 Task: Add a signature Janice Green containing Have a great Grandparents Day, Janice Green to email address softage.2@softage.net and add a folder Birthday parties
Action: Mouse moved to (633, 304)
Screenshot: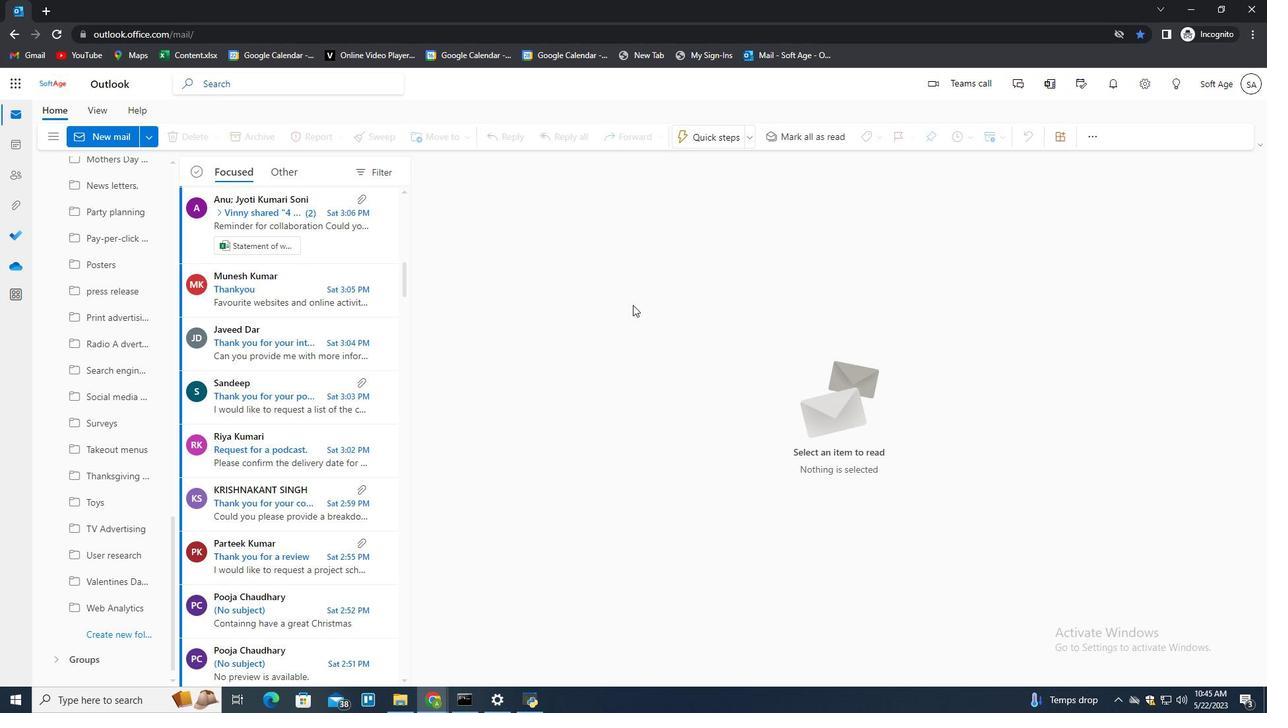 
Action: Key pressed n
Screenshot: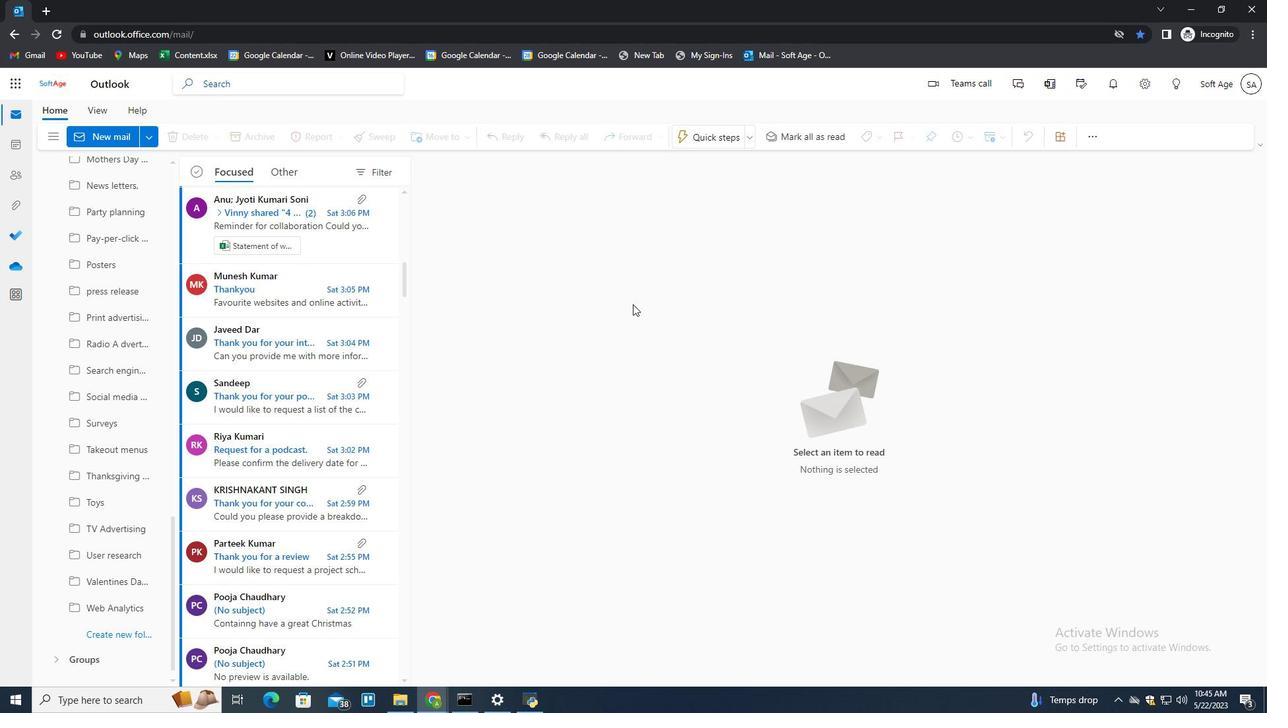 
Action: Mouse moved to (849, 137)
Screenshot: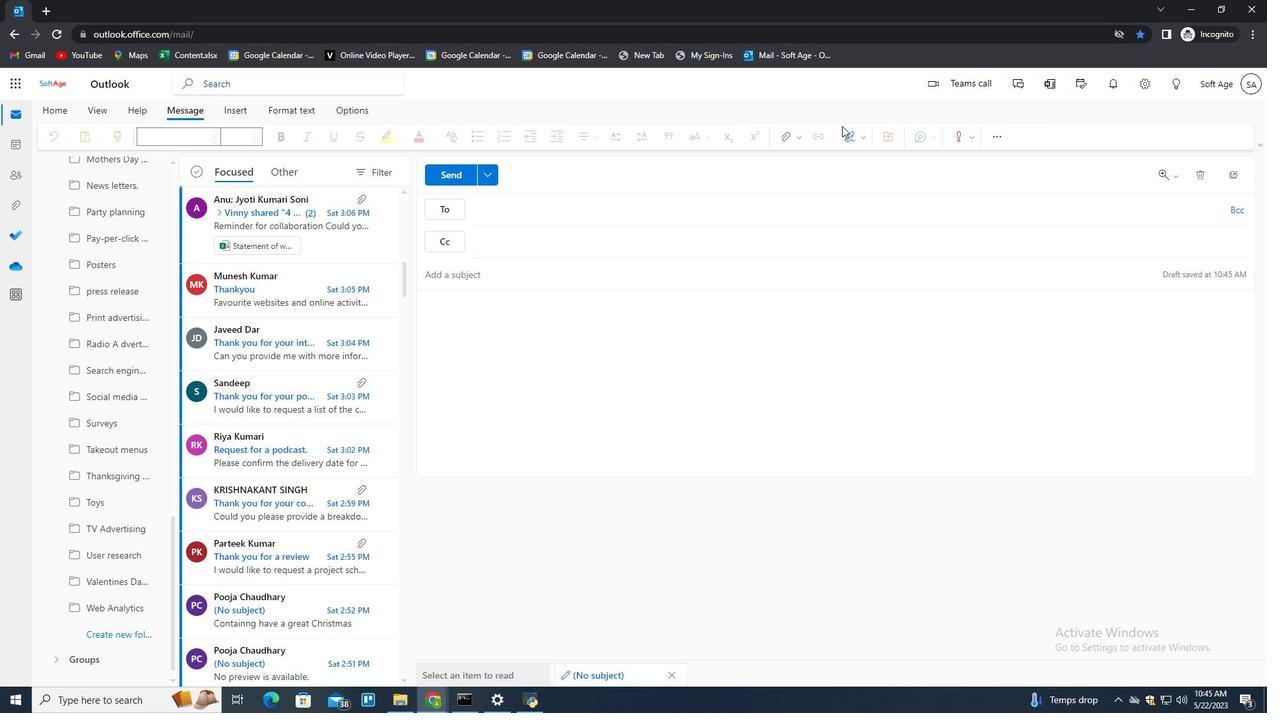 
Action: Mouse pressed left at (849, 137)
Screenshot: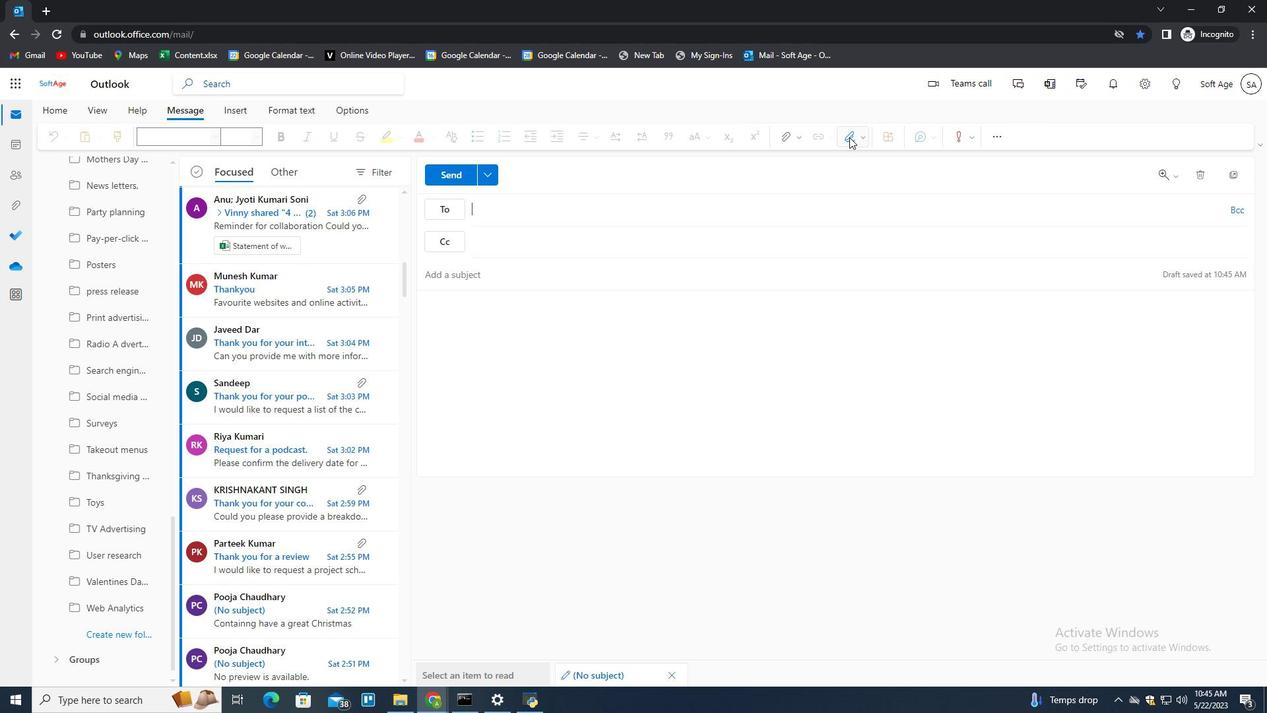 
Action: Mouse moved to (840, 191)
Screenshot: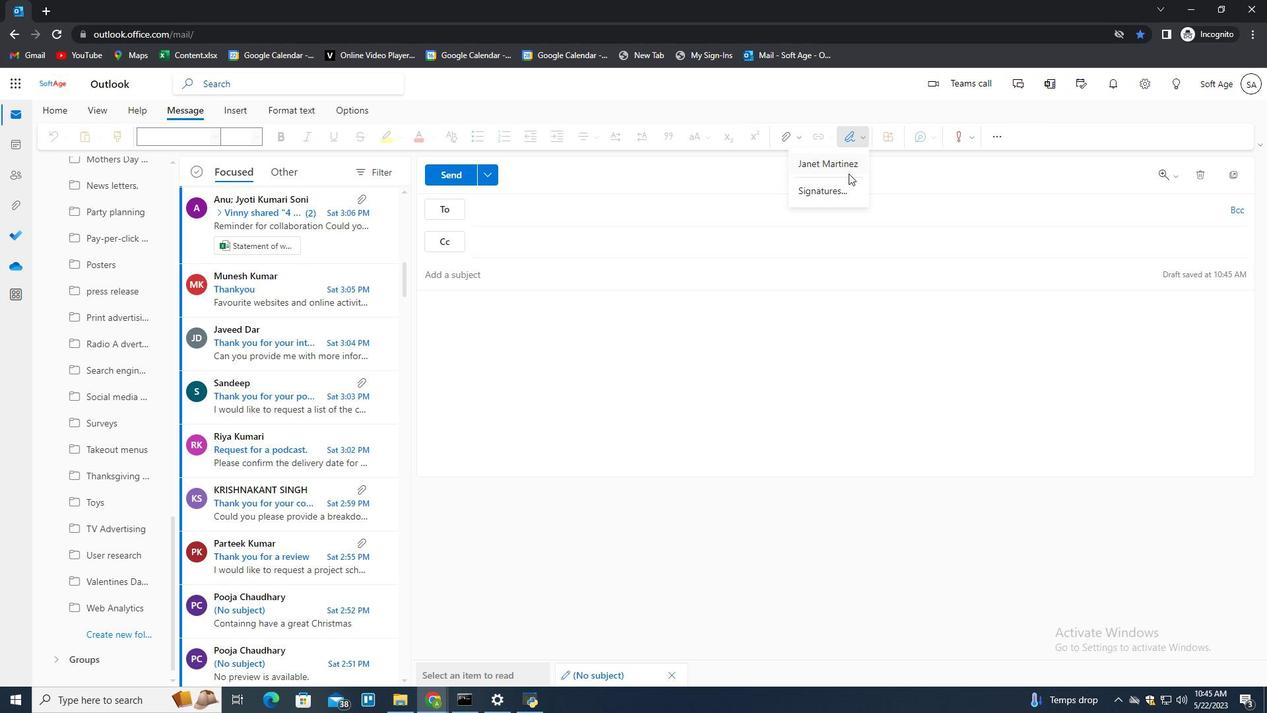 
Action: Mouse pressed left at (840, 191)
Screenshot: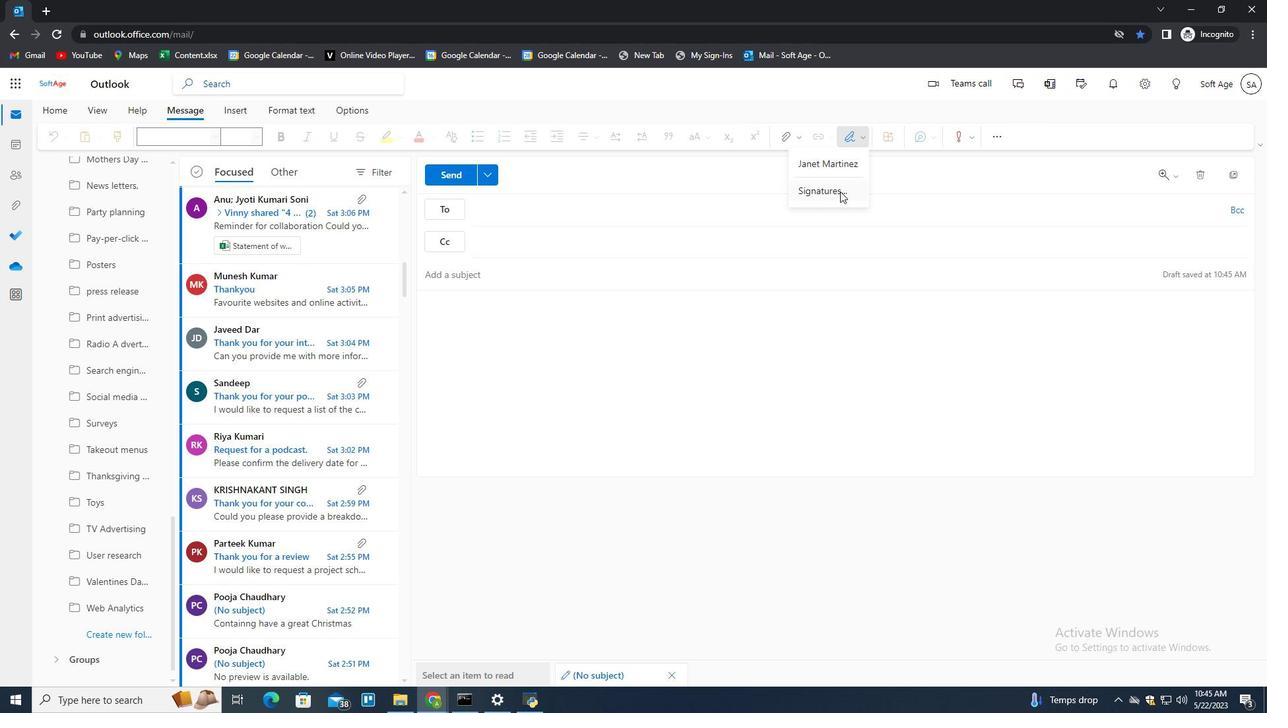 
Action: Mouse moved to (900, 245)
Screenshot: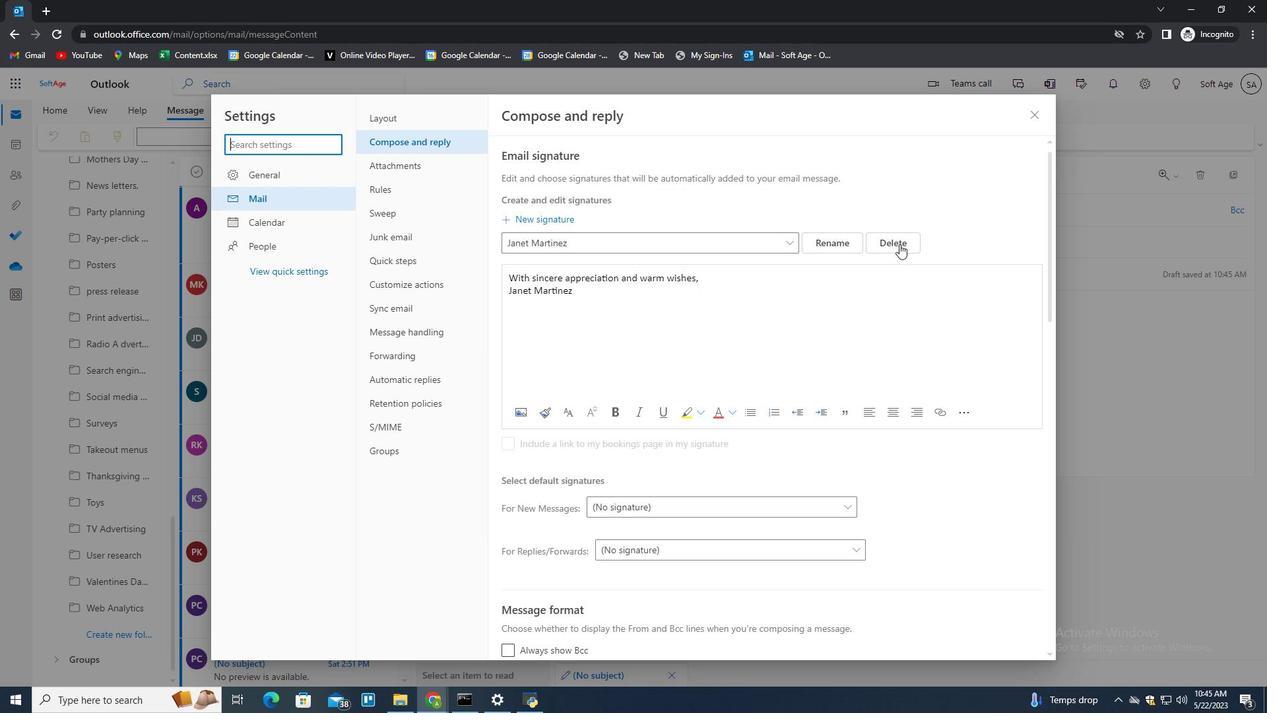 
Action: Mouse pressed left at (900, 245)
Screenshot: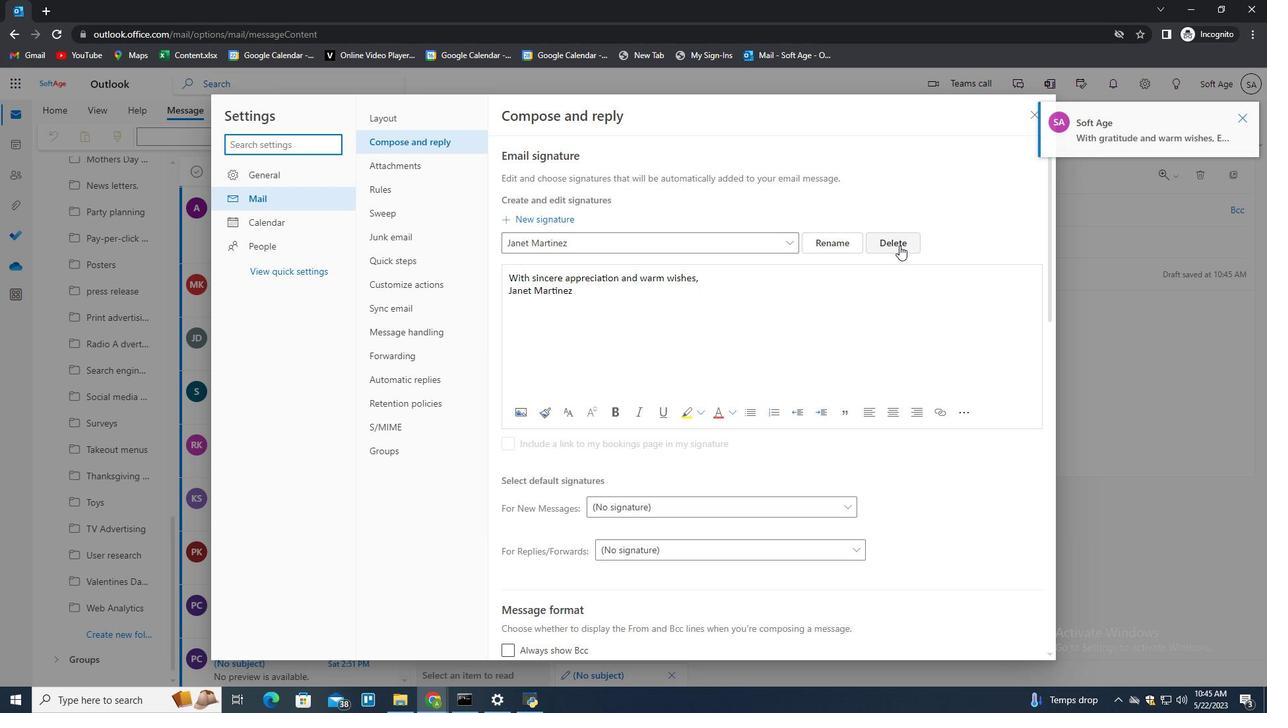 
Action: Mouse pressed left at (900, 245)
Screenshot: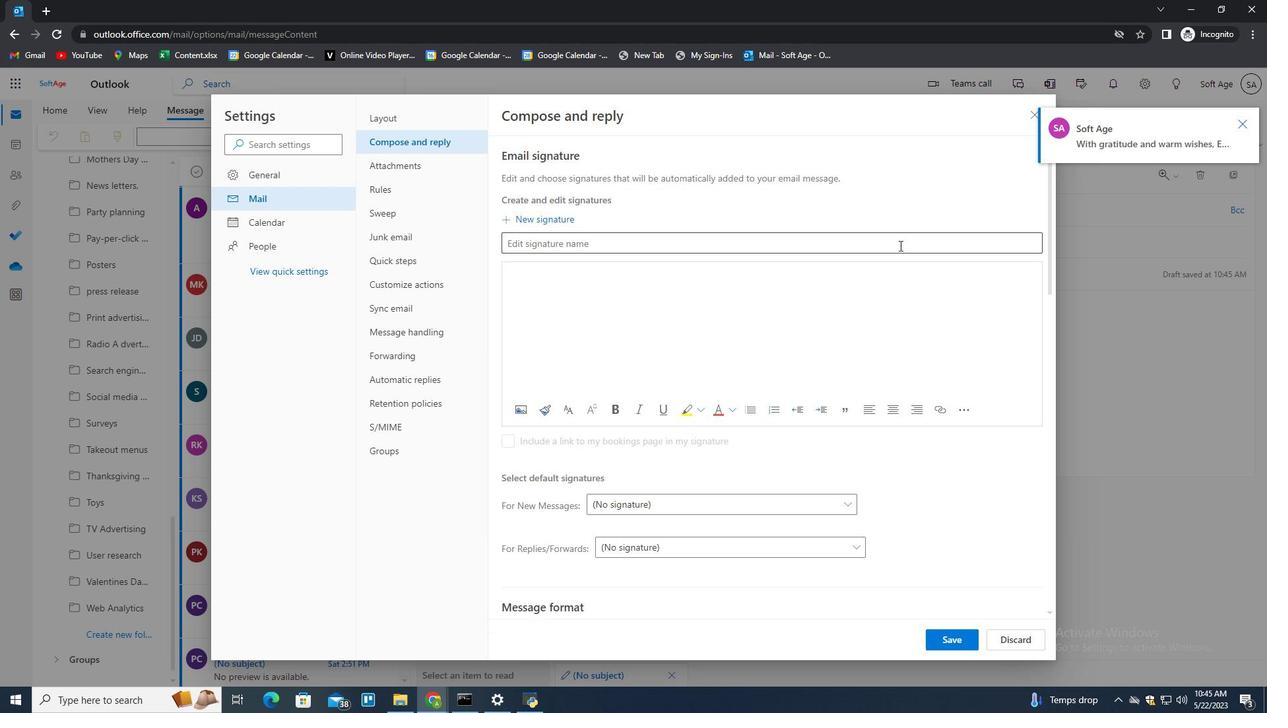 
Action: Key pressed <Key.shift><Key.shift><Key.shift><Key.shift>Janice<Key.space><Key.shift>Green<Key.tab><Key.shift>Have<Key.space>a<Key.space>great<Key.space><Key.shift><Key.shift><Key.shift><Key.shift>Grandparend<Key.backspace>ts<Key.space><Key.shift>Day,<Key.shift_r><Key.enter><Key.shift>Janice<Key.space><Key.shift>Green
Screenshot: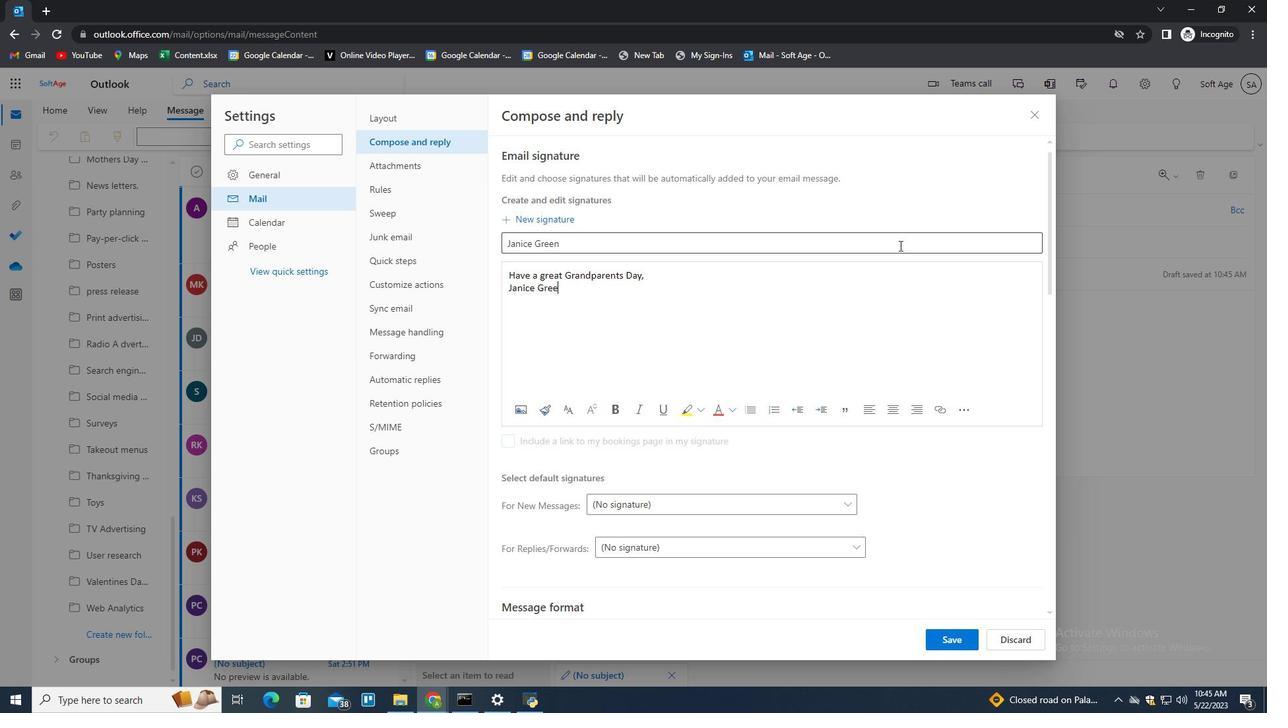 
Action: Mouse moved to (956, 635)
Screenshot: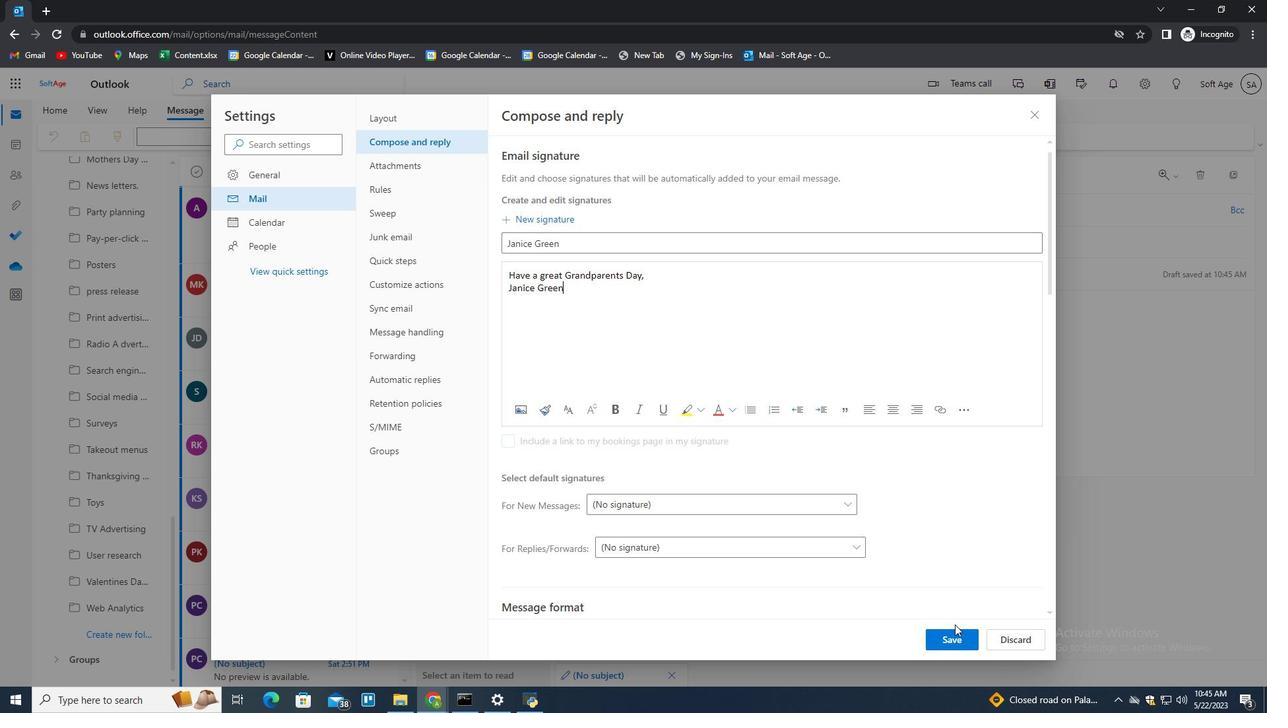 
Action: Mouse pressed left at (956, 635)
Screenshot: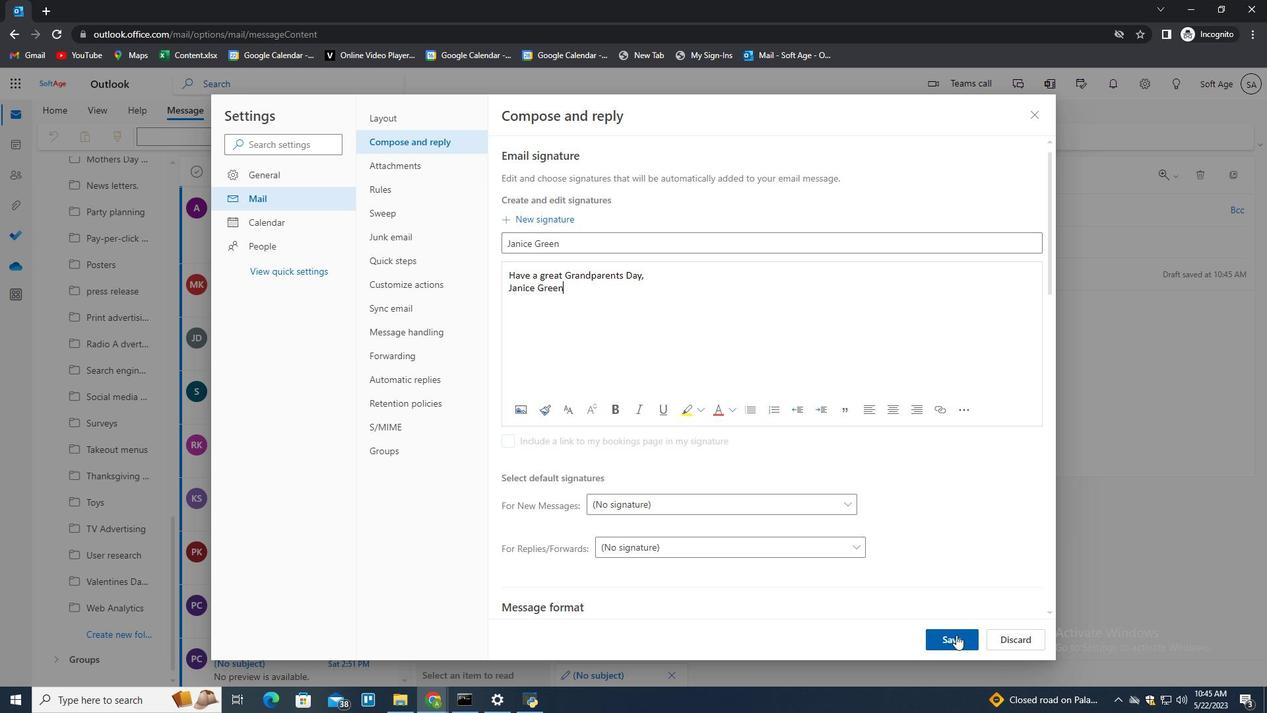 
Action: Mouse moved to (1124, 261)
Screenshot: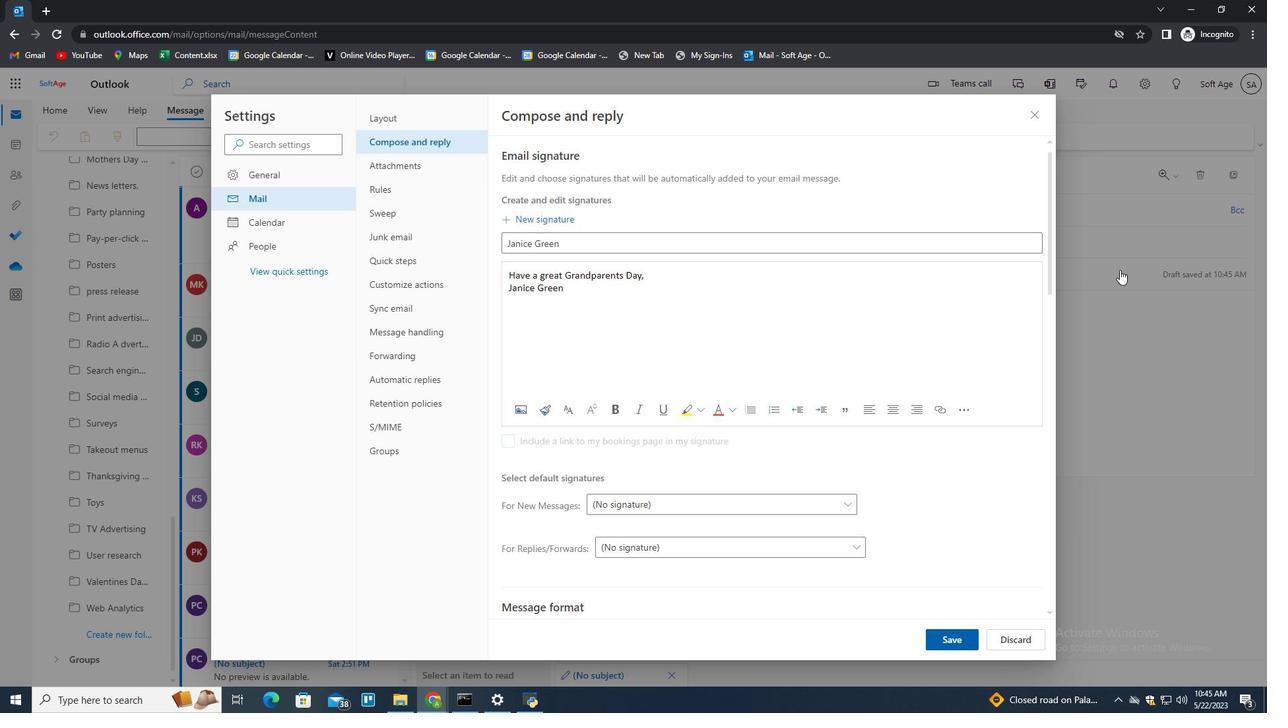 
Action: Mouse pressed left at (1124, 261)
Screenshot: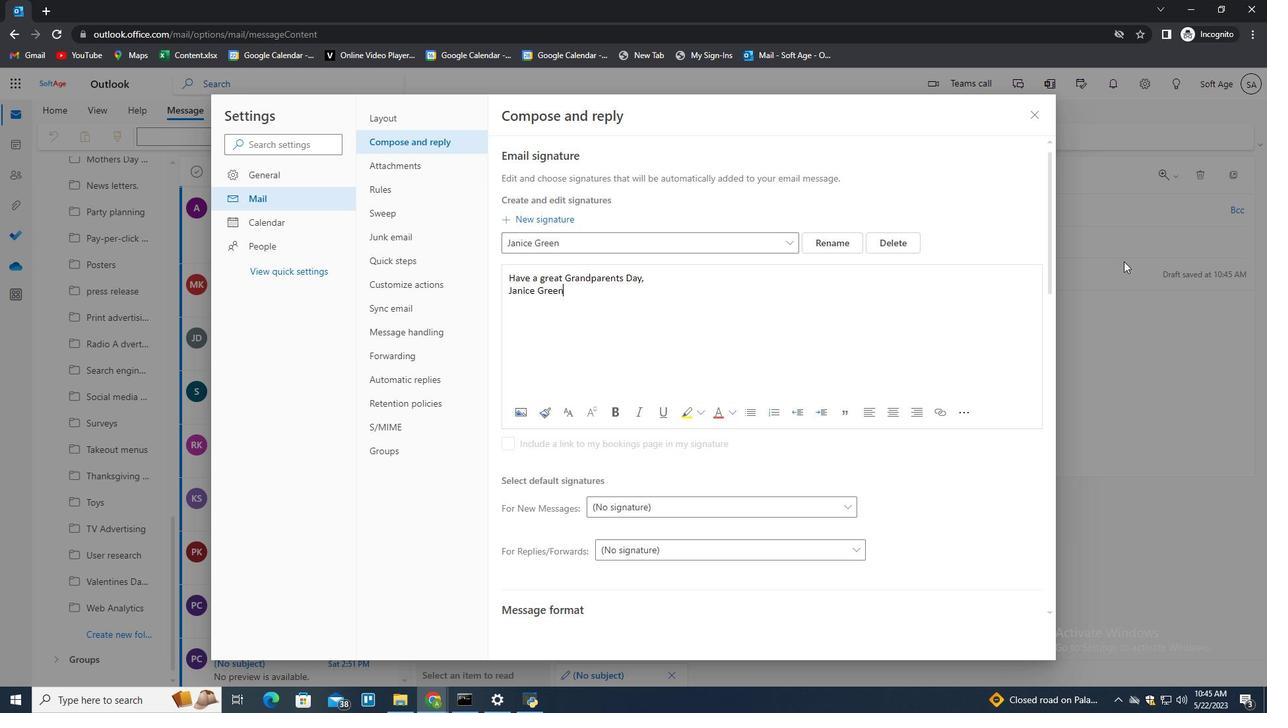 
Action: Mouse moved to (859, 138)
Screenshot: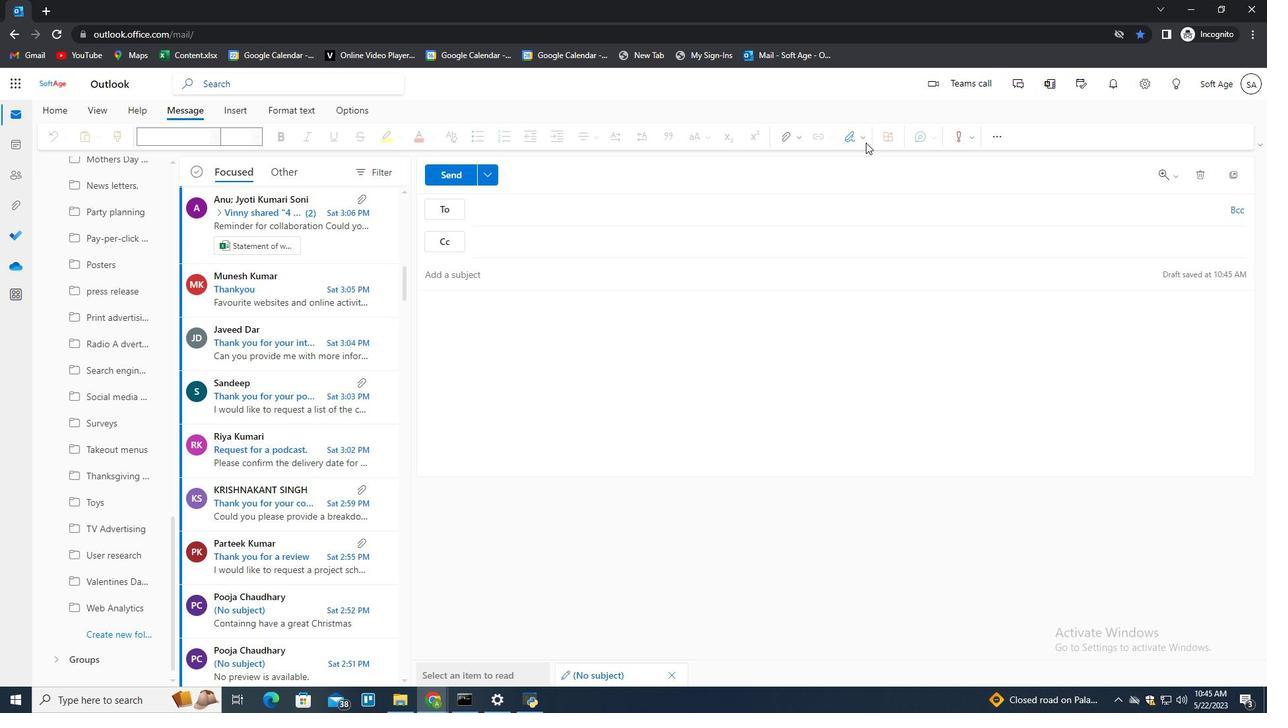 
Action: Mouse pressed left at (859, 138)
Screenshot: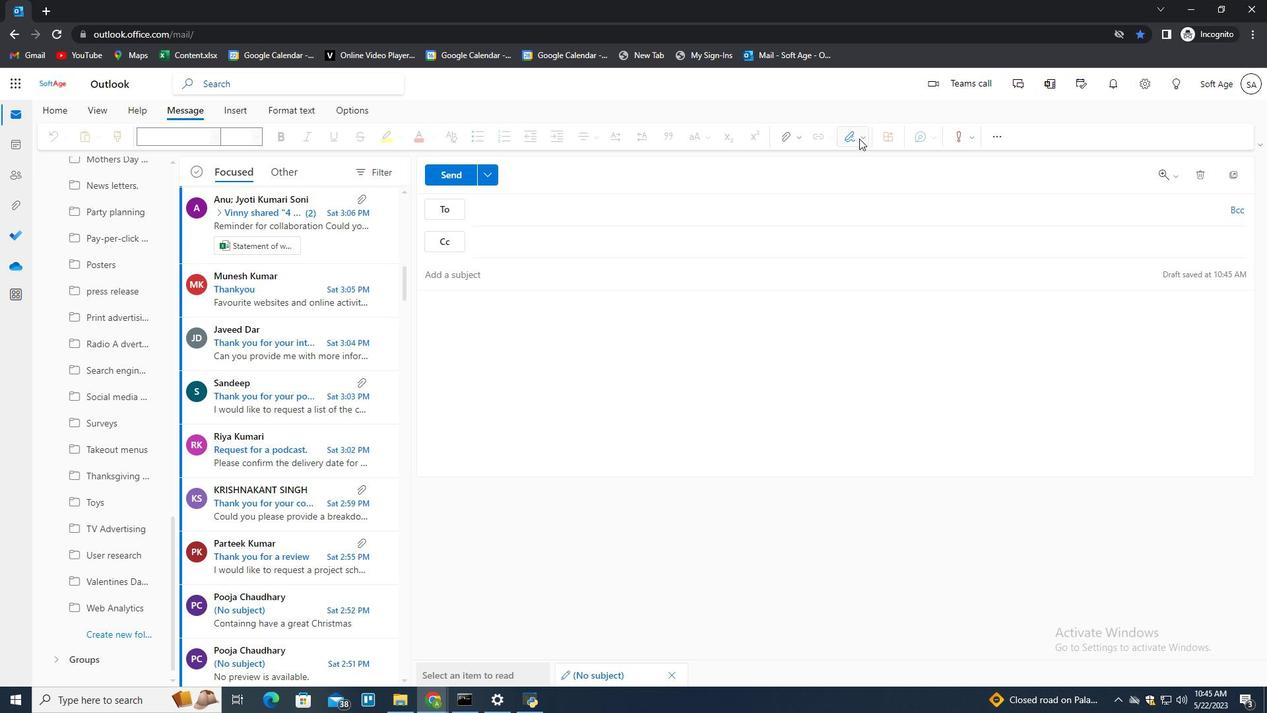 
Action: Mouse moved to (837, 168)
Screenshot: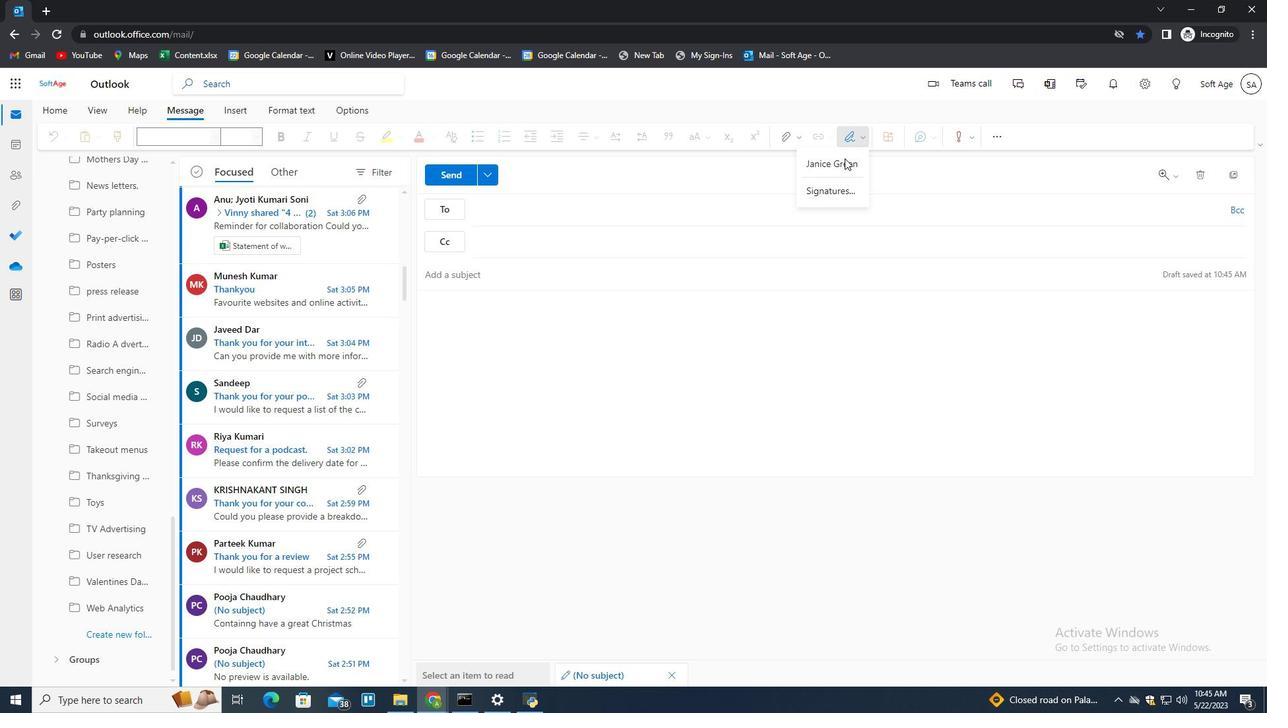 
Action: Mouse pressed left at (837, 168)
Screenshot: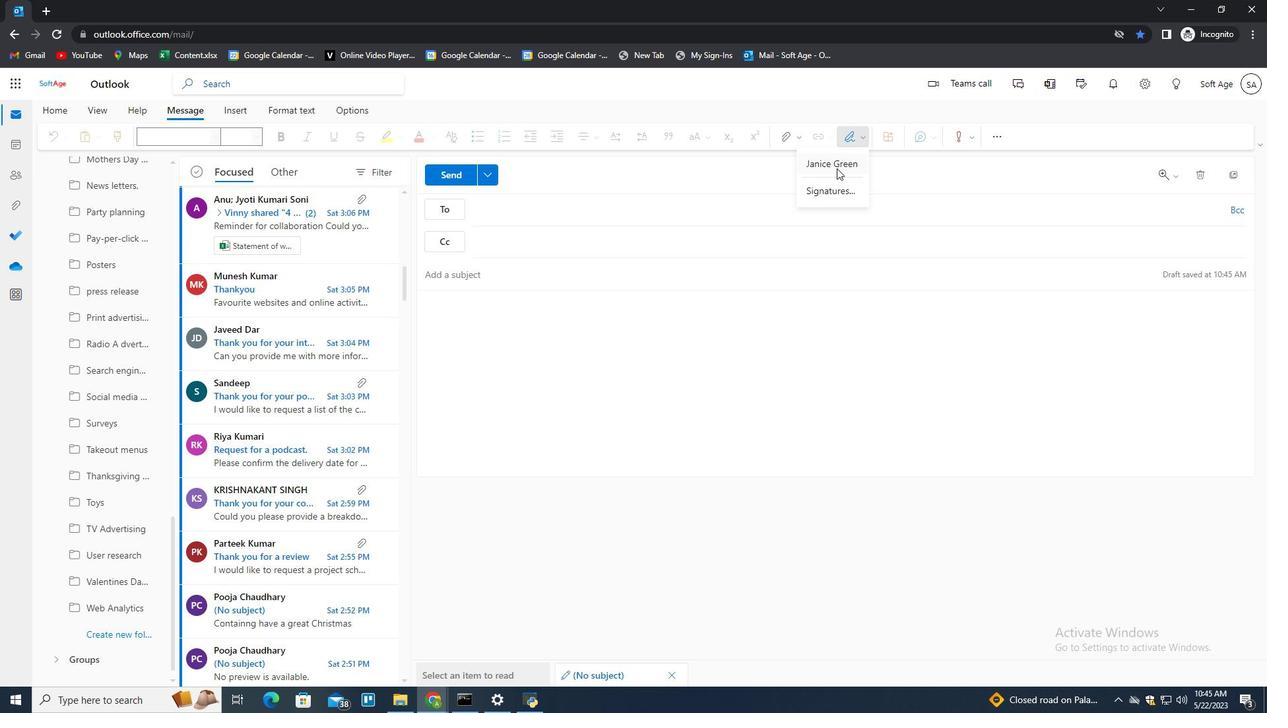 
Action: Mouse moved to (527, 215)
Screenshot: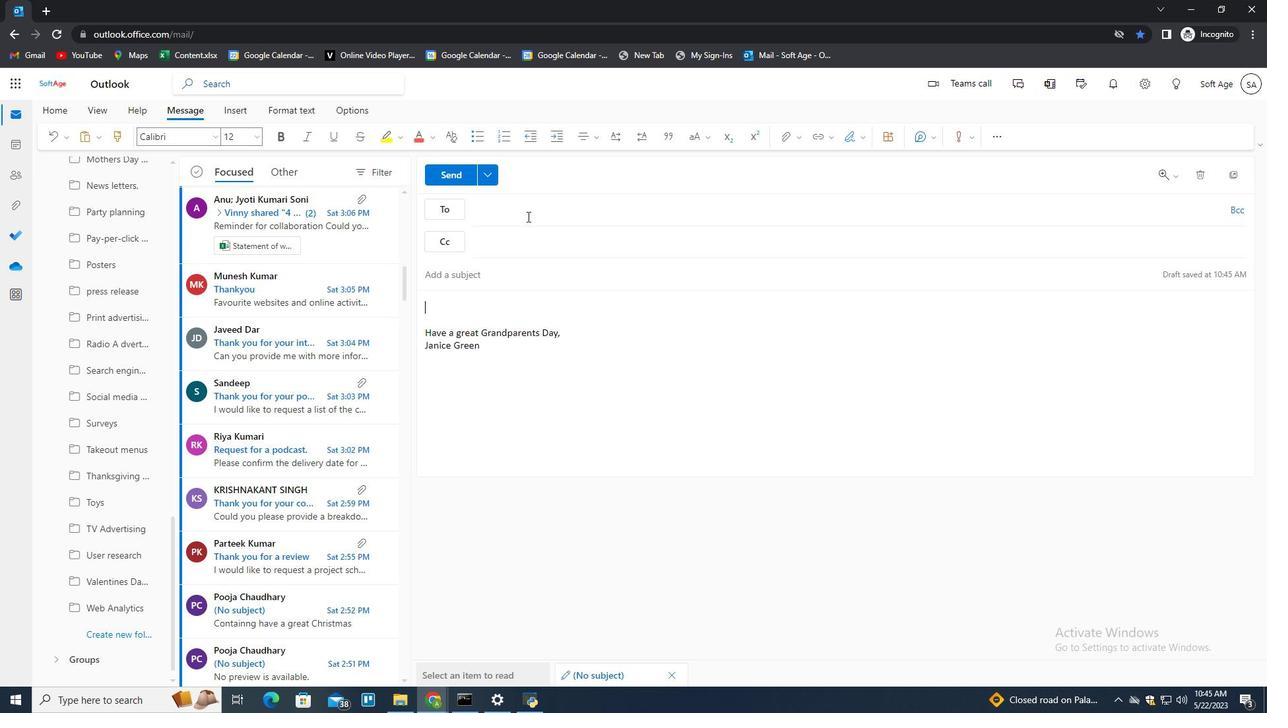 
Action: Mouse pressed left at (527, 215)
Screenshot: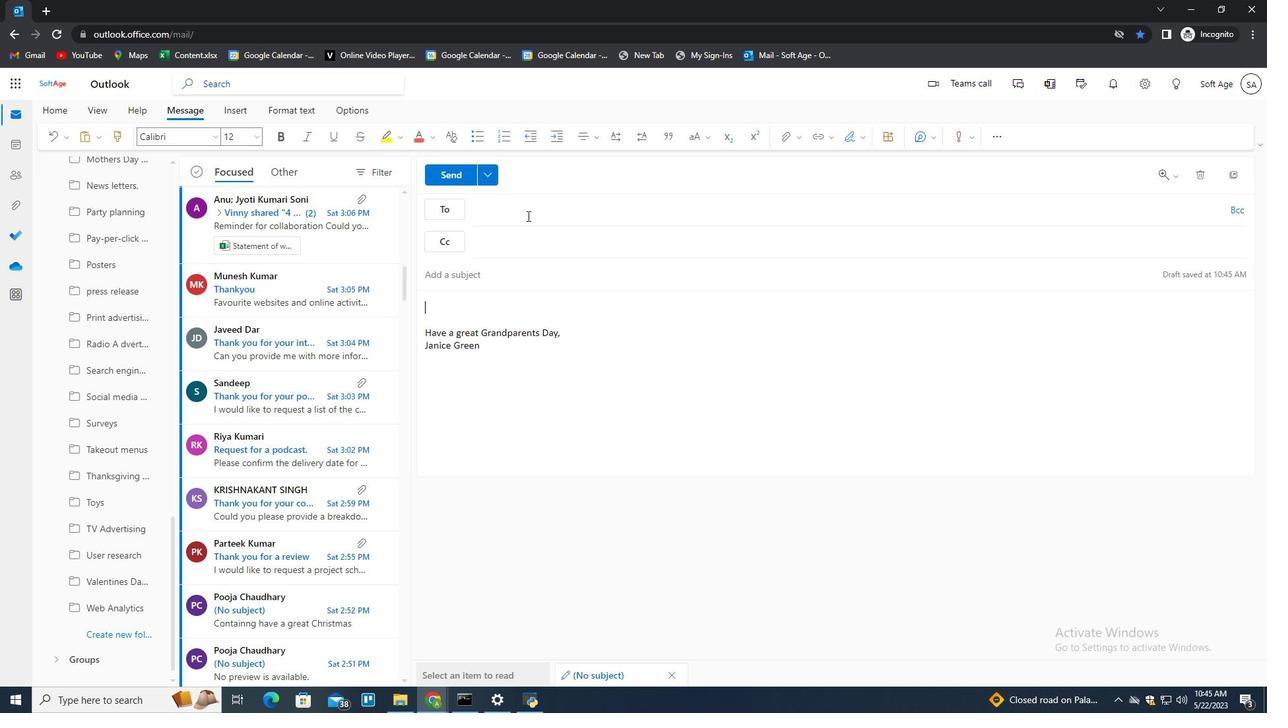 
Action: Key pressed softage.2<Key.shift>@softae.net<Key.enter><Key.backspace>spft<Key.backspace><Key.backspace><Key.backspace><Key.backspace>sp<Key.backspace>oftage.2<Key.shift>@softage.net<Key.enter>
Screenshot: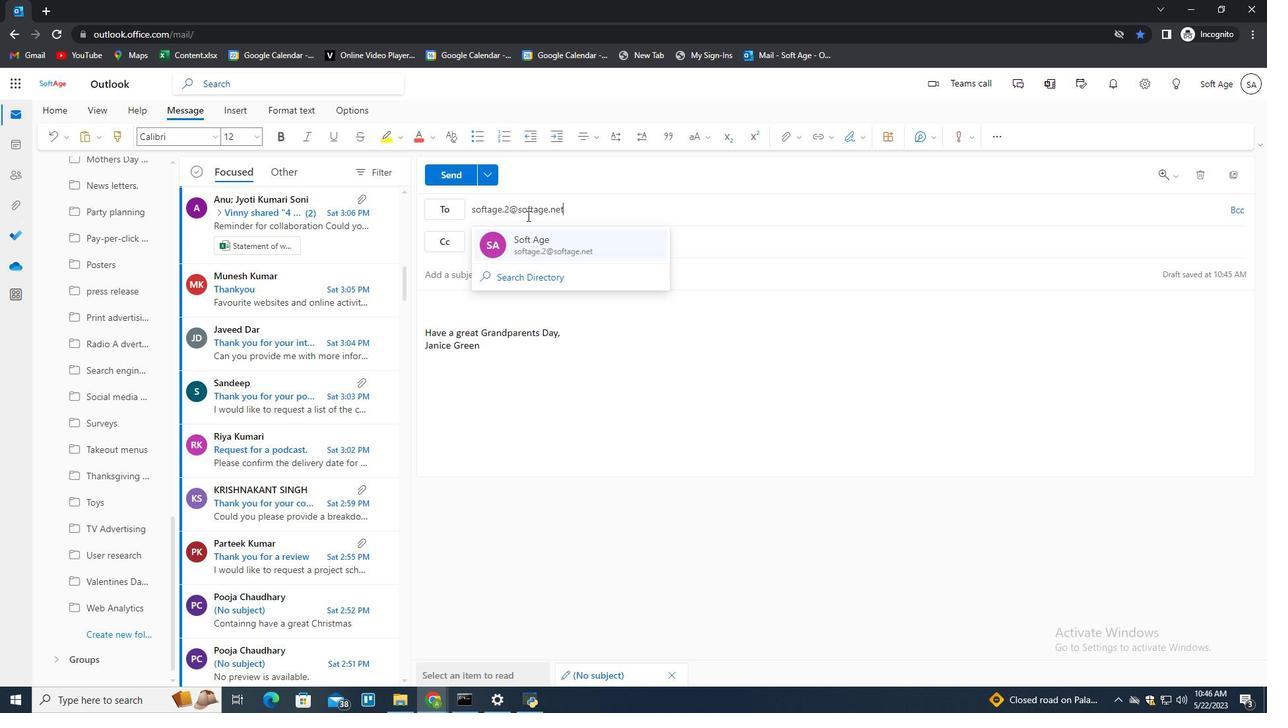 
Action: Mouse moved to (249, 548)
Screenshot: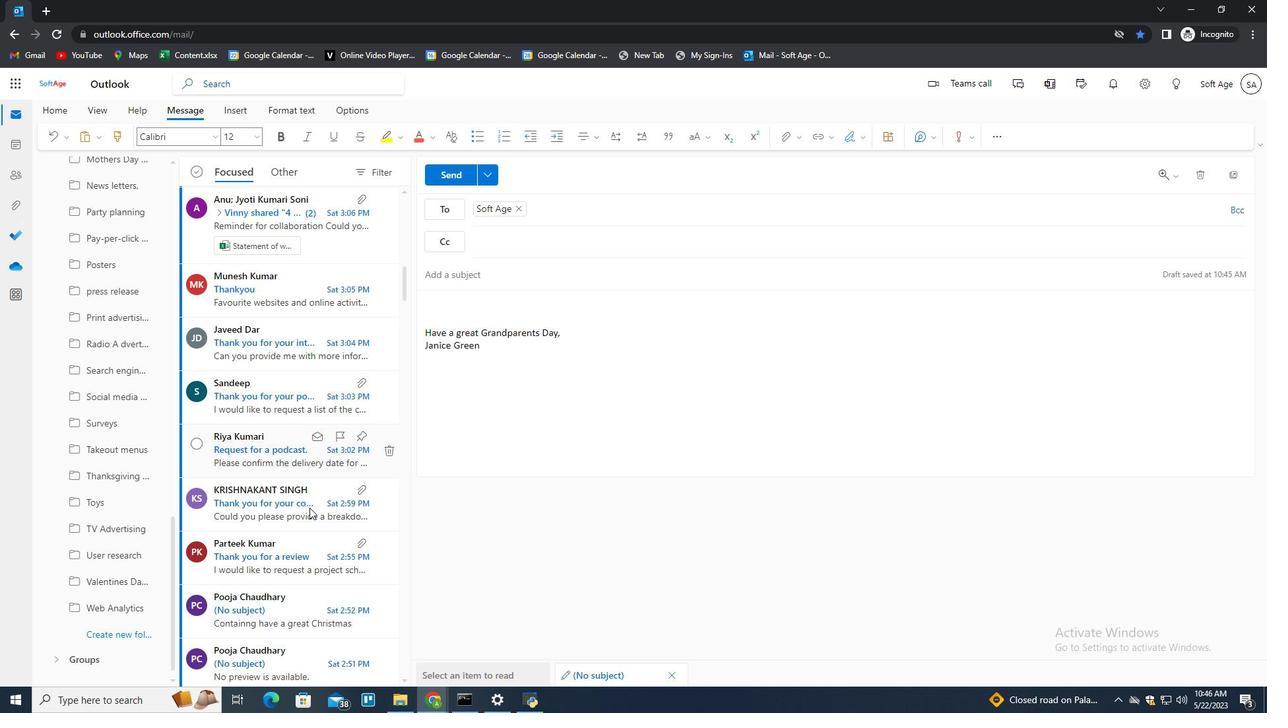 
Action: Mouse scrolled (249, 547) with delta (0, 0)
Screenshot: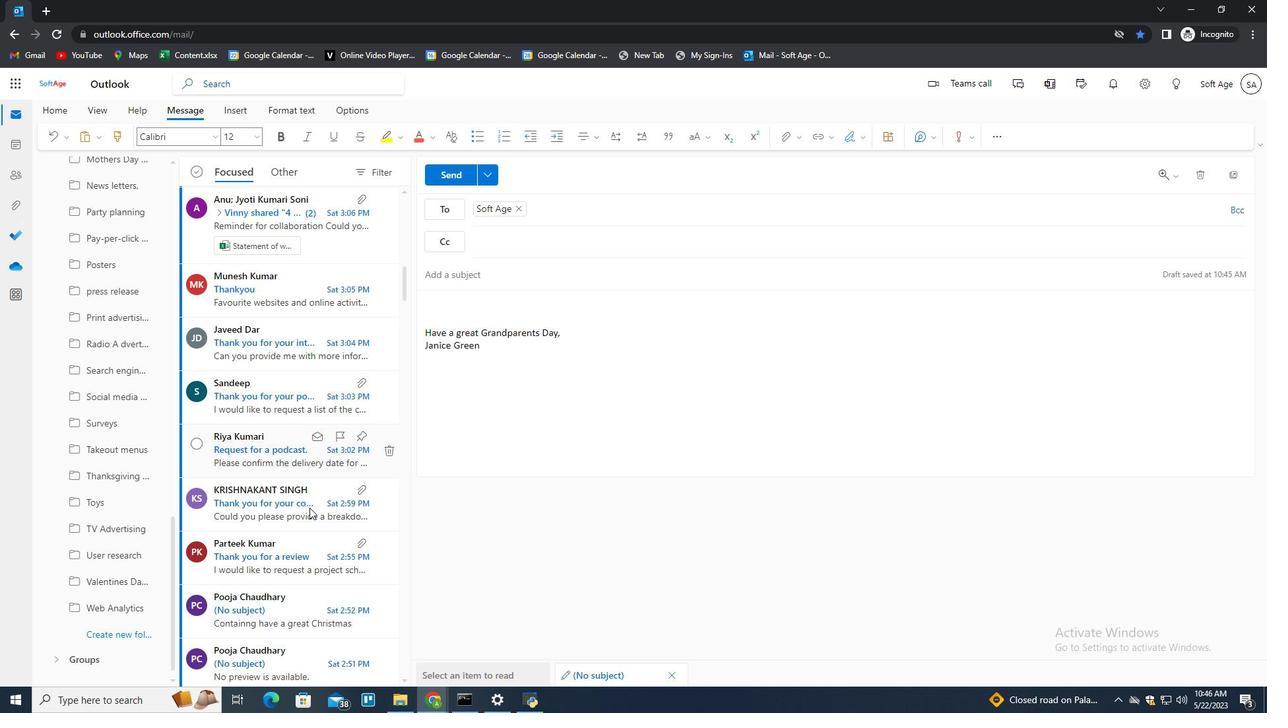
Action: Mouse moved to (249, 548)
Screenshot: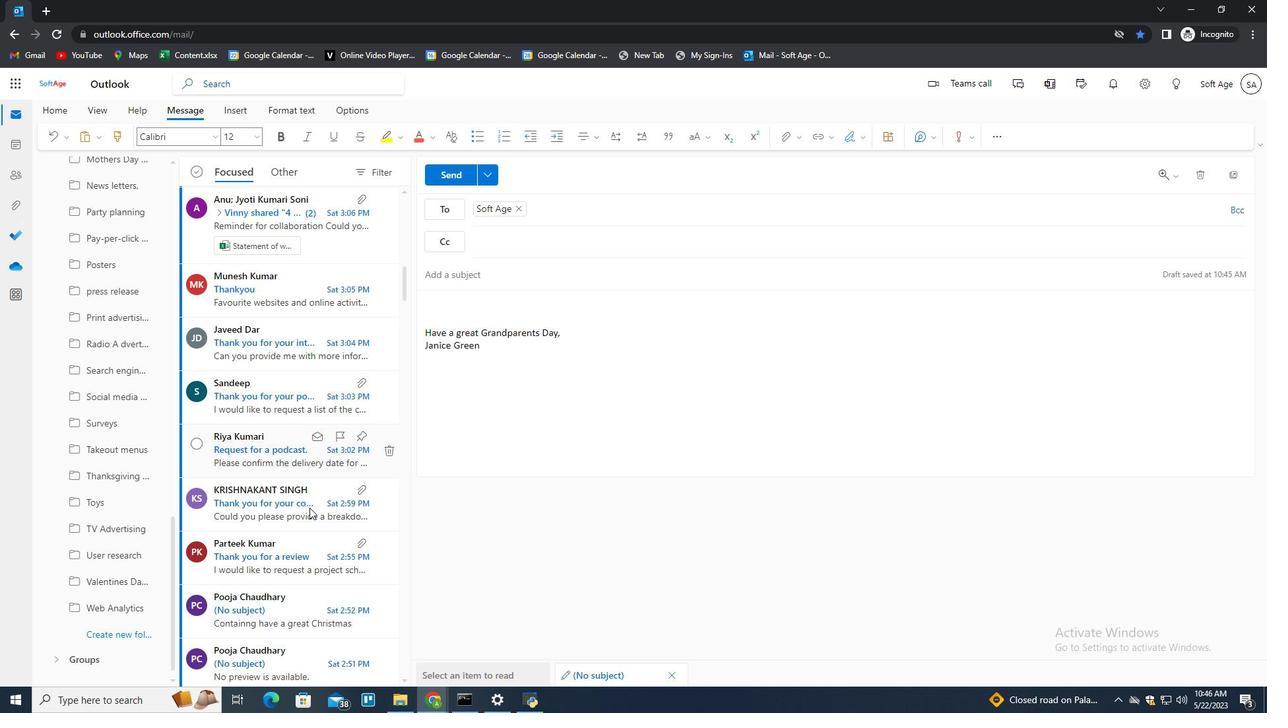 
Action: Mouse scrolled (249, 548) with delta (0, 0)
Screenshot: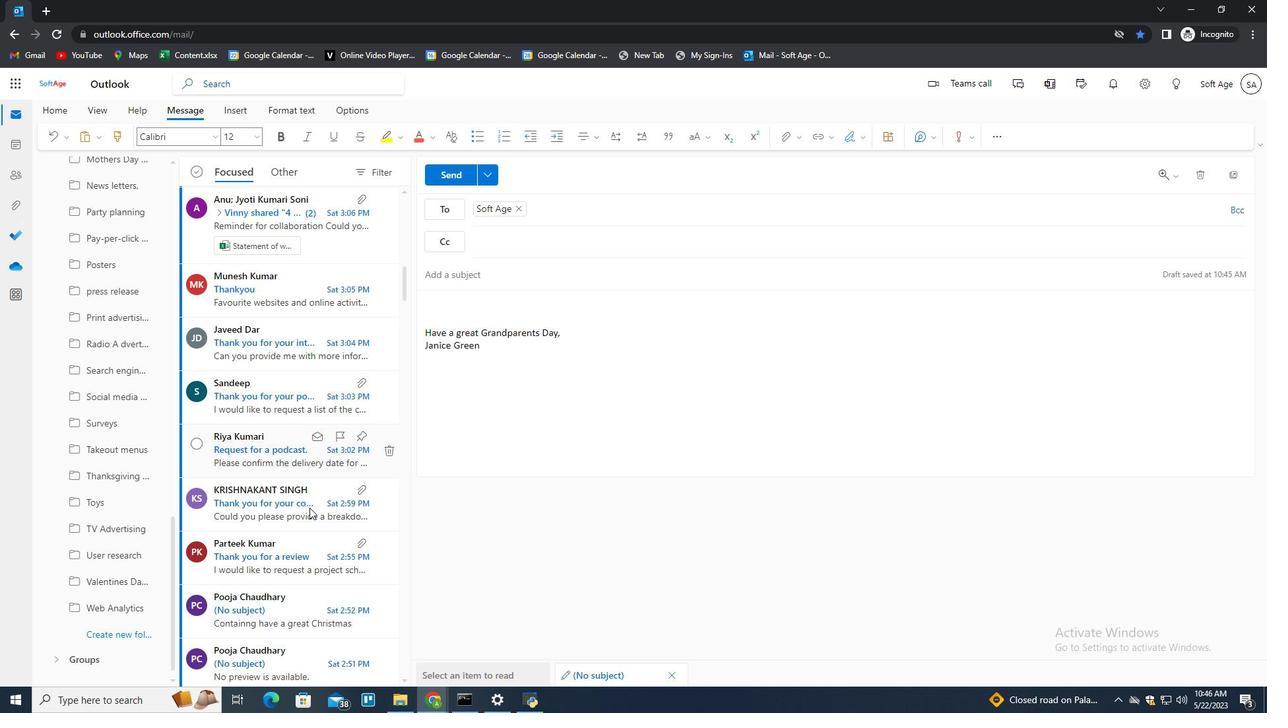 
Action: Mouse scrolled (249, 548) with delta (0, 0)
Screenshot: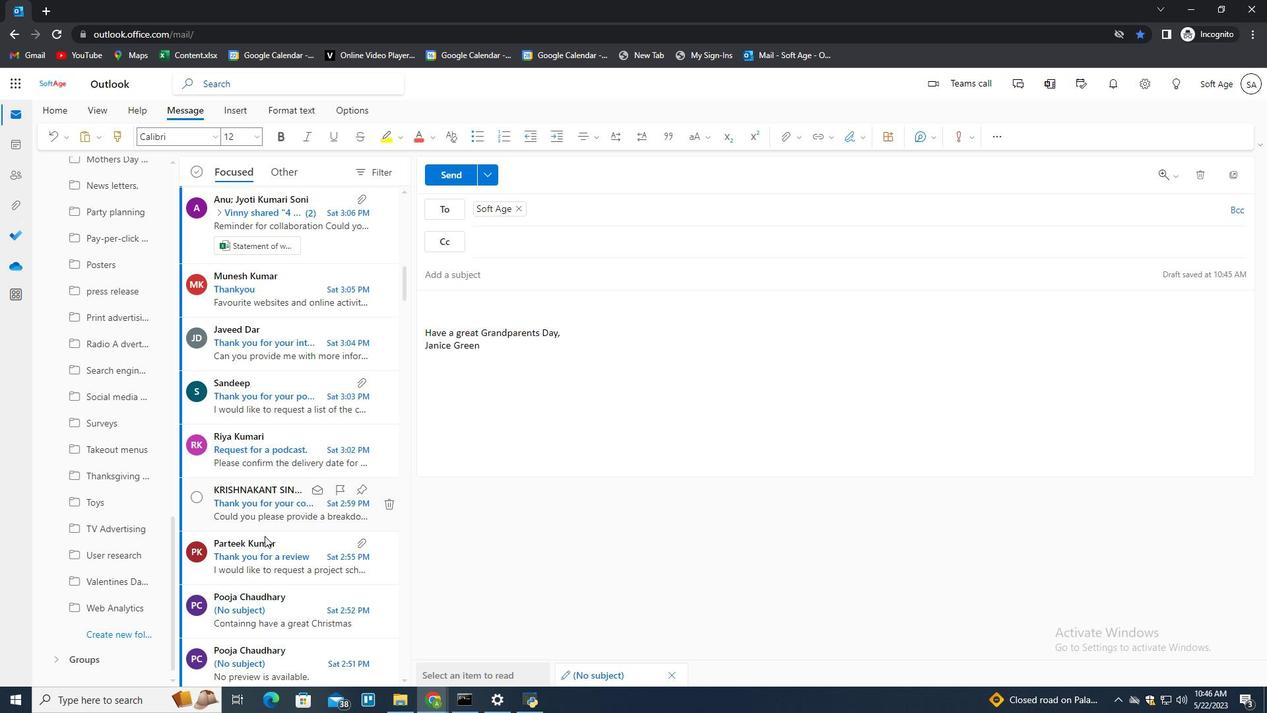 
Action: Mouse scrolled (249, 548) with delta (0, 0)
Screenshot: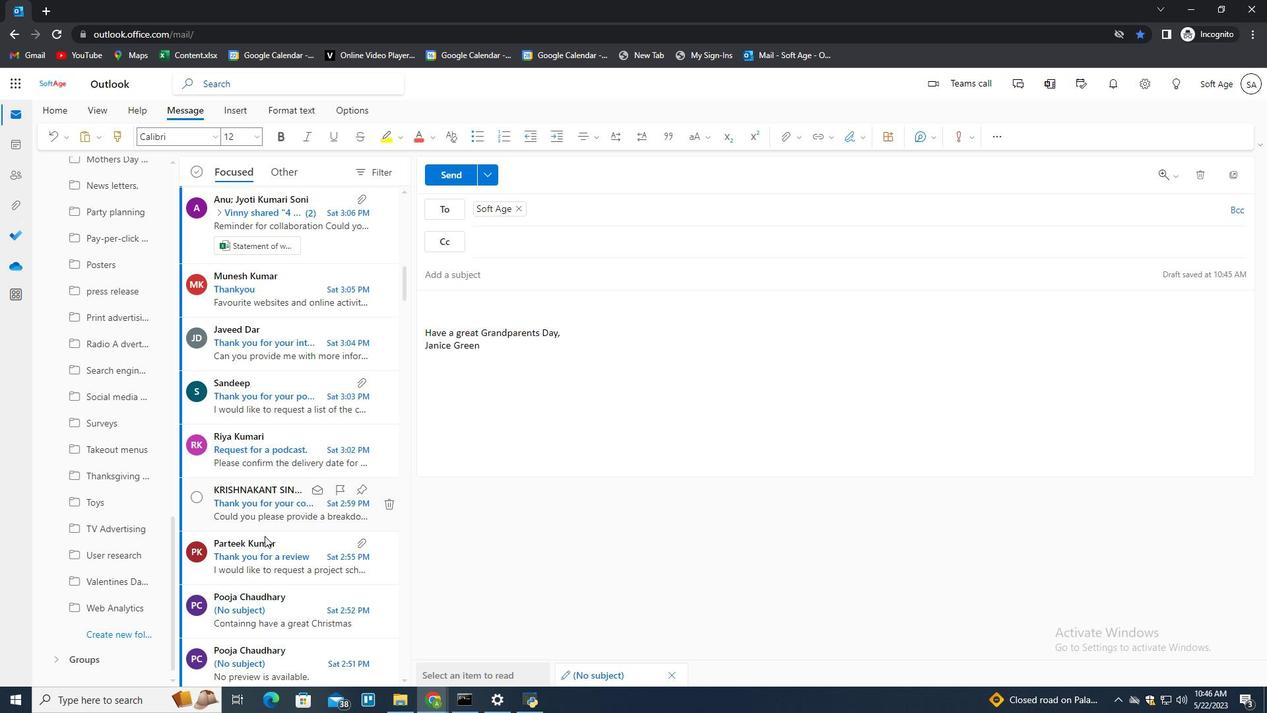 
Action: Mouse scrolled (249, 548) with delta (0, 0)
Screenshot: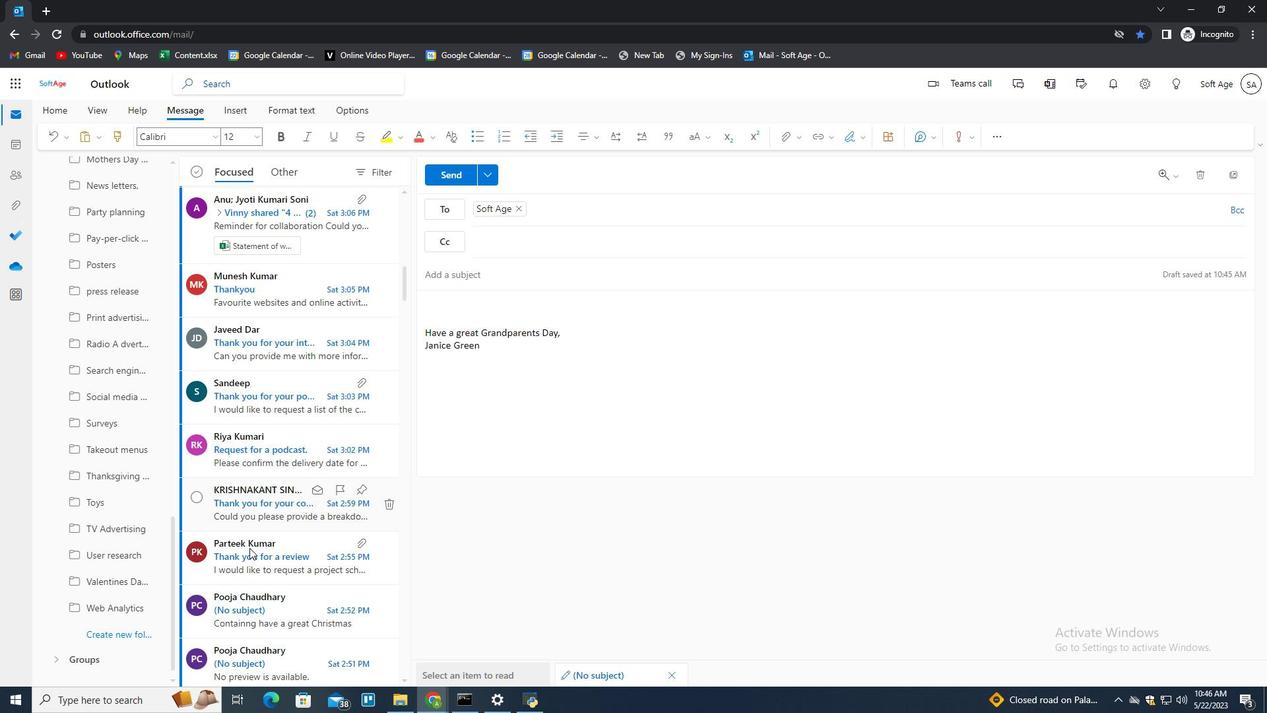 
Action: Mouse scrolled (249, 548) with delta (0, 0)
Screenshot: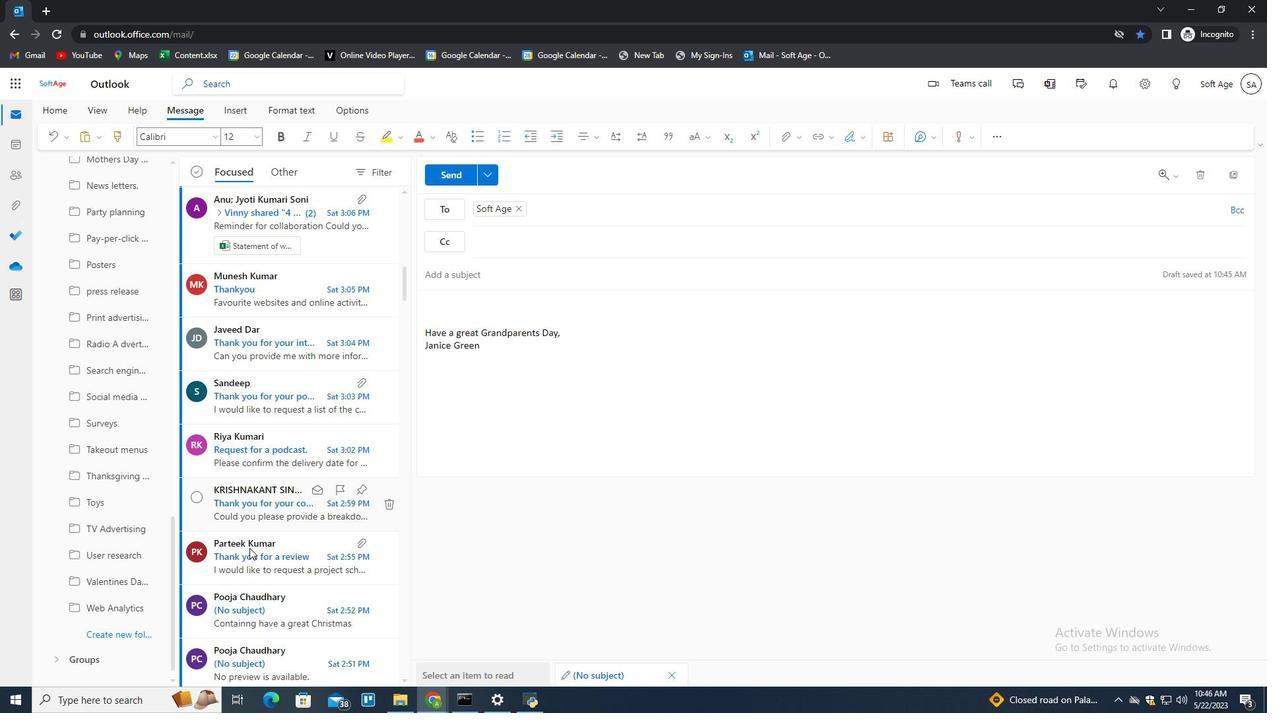 
Action: Mouse moved to (128, 631)
Screenshot: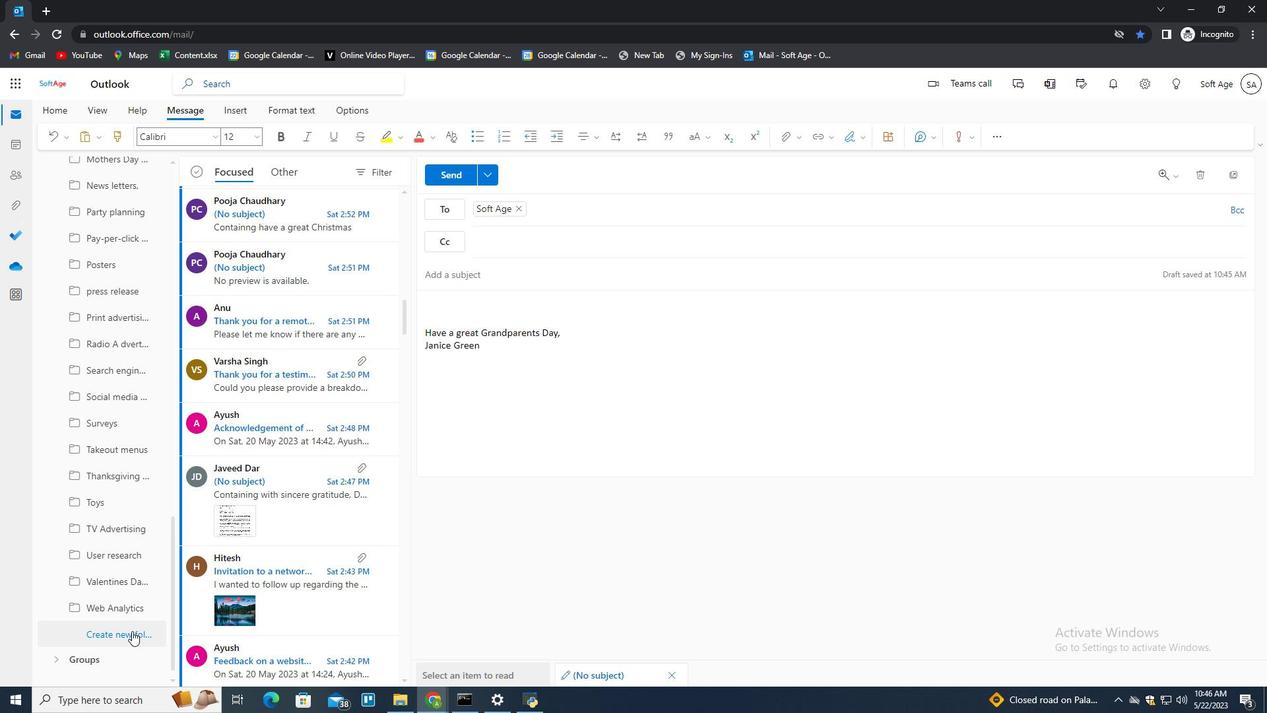
Action: Mouse pressed left at (128, 631)
Screenshot: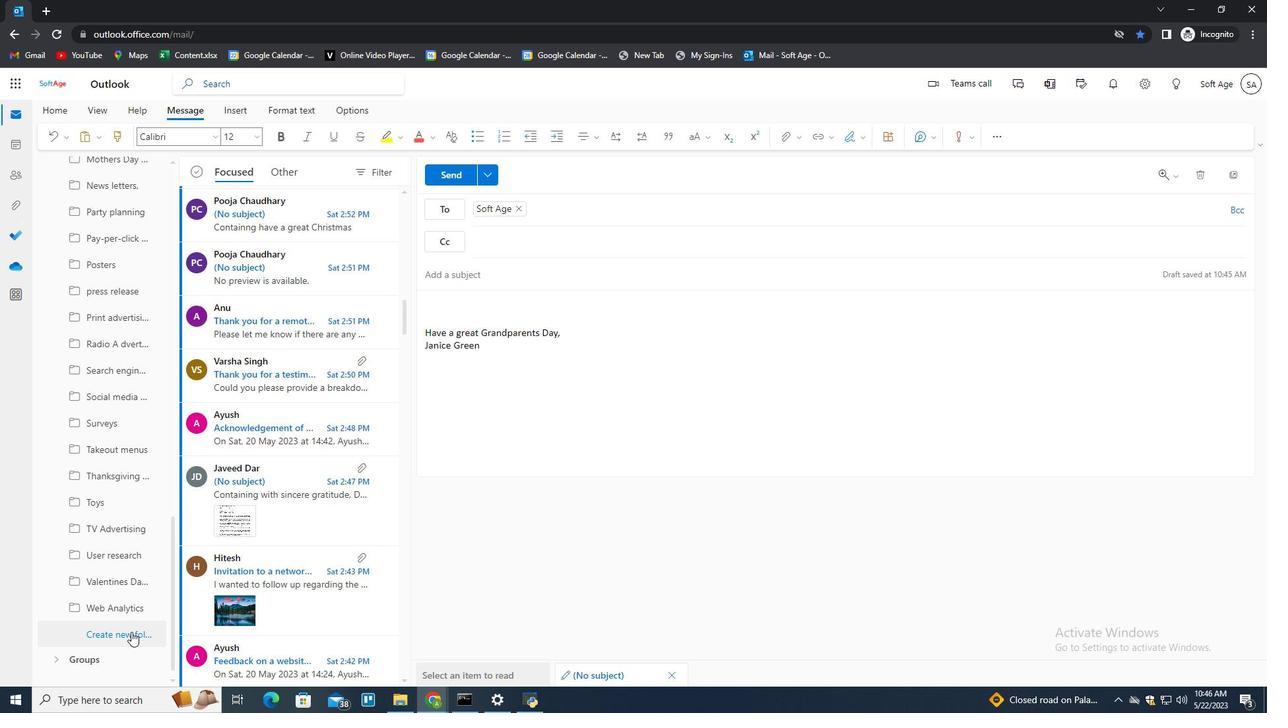 
Action: Mouse moved to (126, 631)
Screenshot: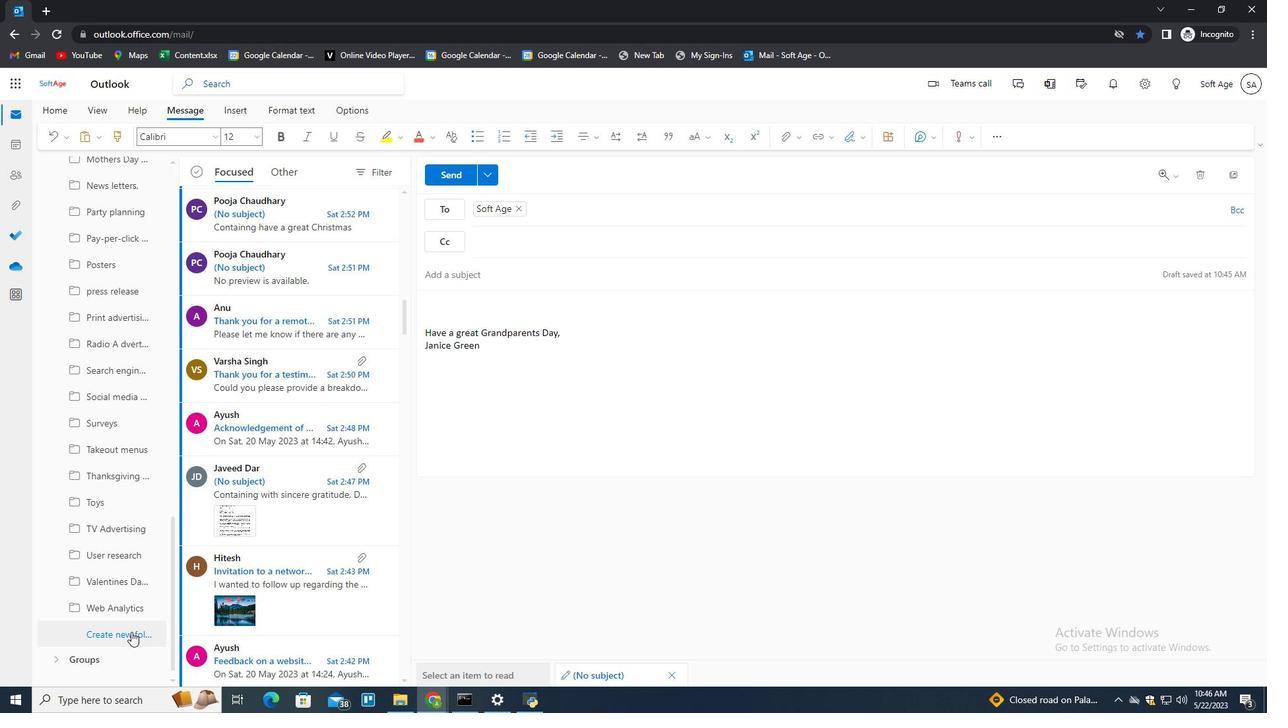 
Action: Key pressed <Key.shift>
Screenshot: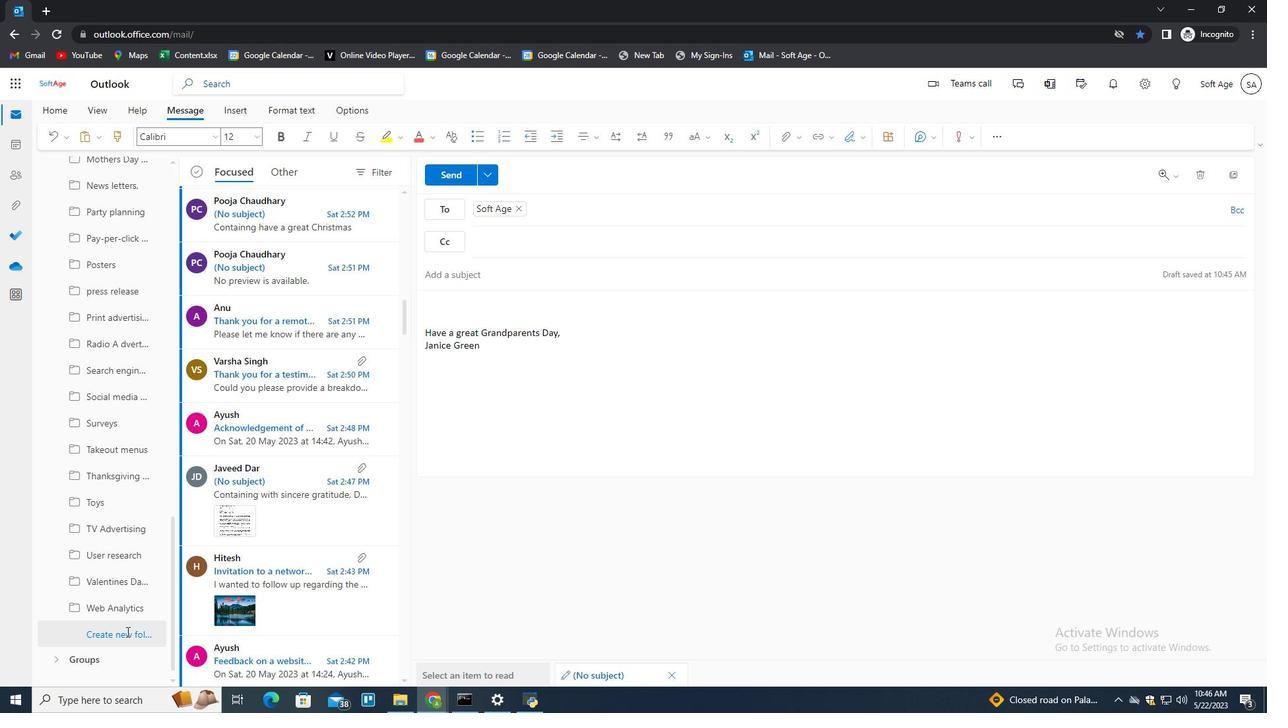 
Action: Mouse moved to (126, 631)
Screenshot: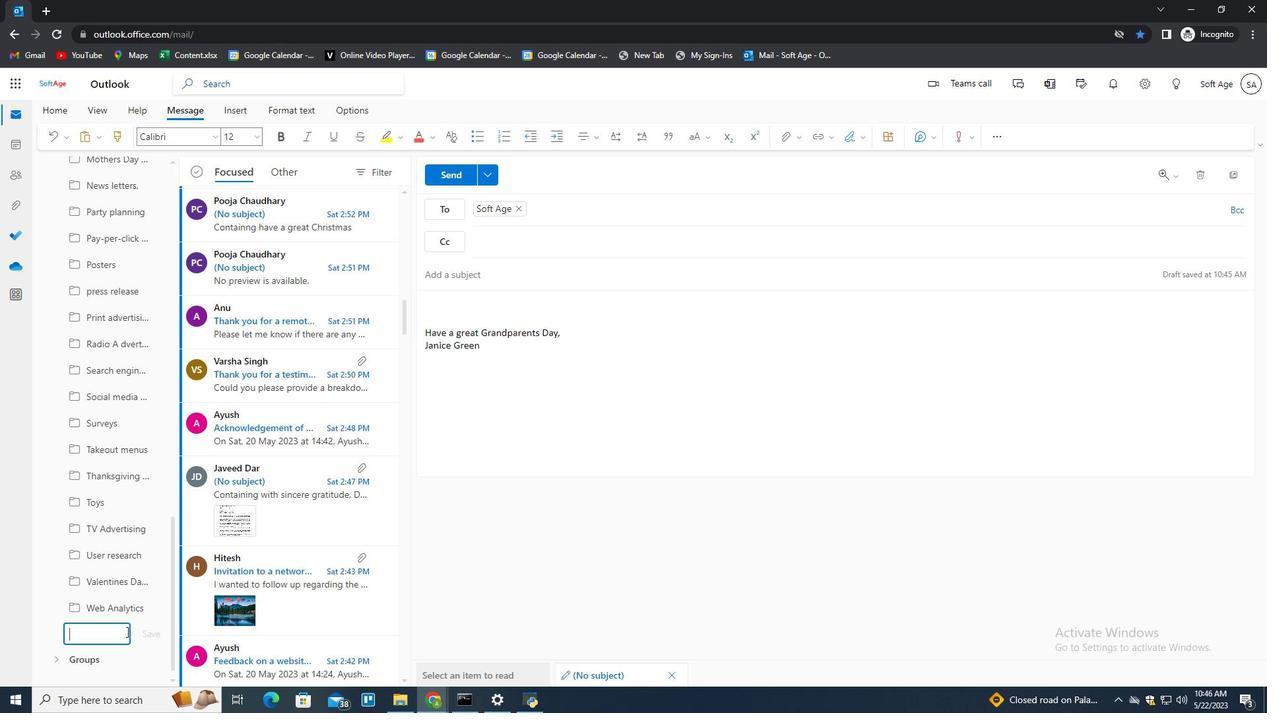 
Action: Key pressed Bithdaty<Key.backspace><Key.backspace>y<Key.space>part<Key.backspace><Key.backspace><Key.backspace><Key.backspace><Key.backspace><Key.backspace><Key.backspace><Key.backspace><Key.backspace><Key.backspace><Key.backspace>irthday<Key.space>partei<Key.backspace><Key.backspace>ies
Screenshot: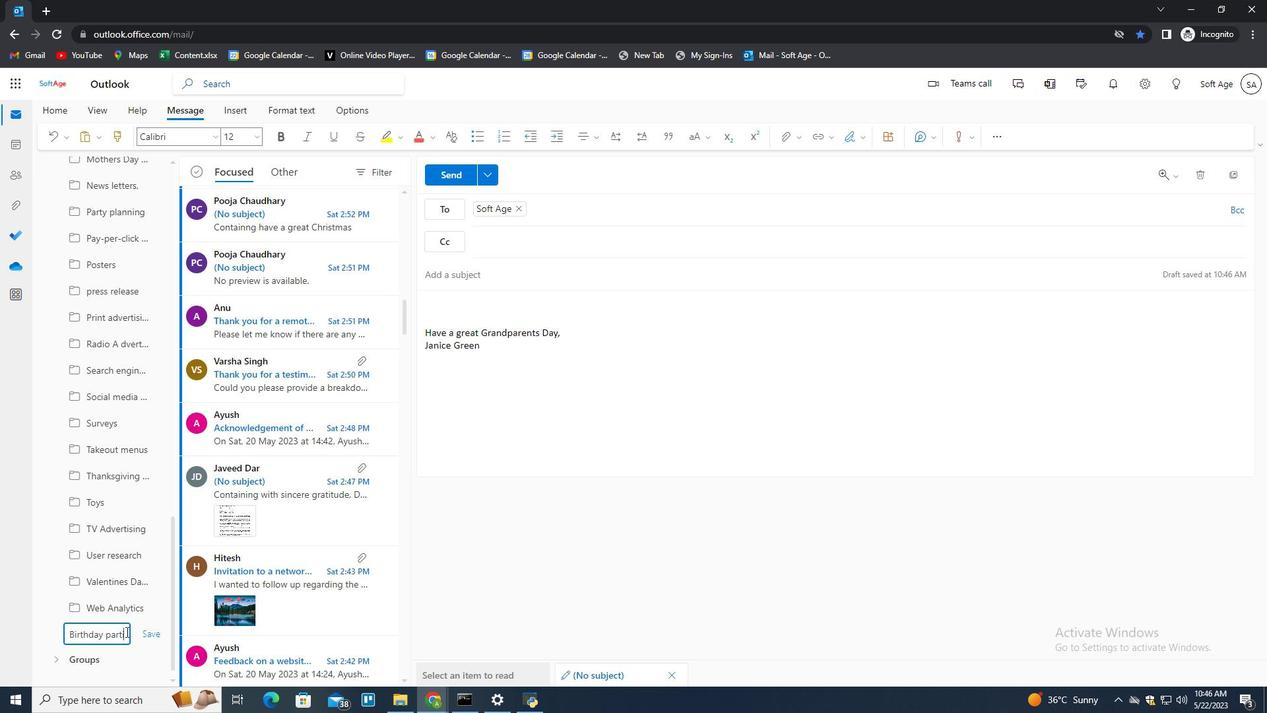
Action: Mouse moved to (481, 567)
Screenshot: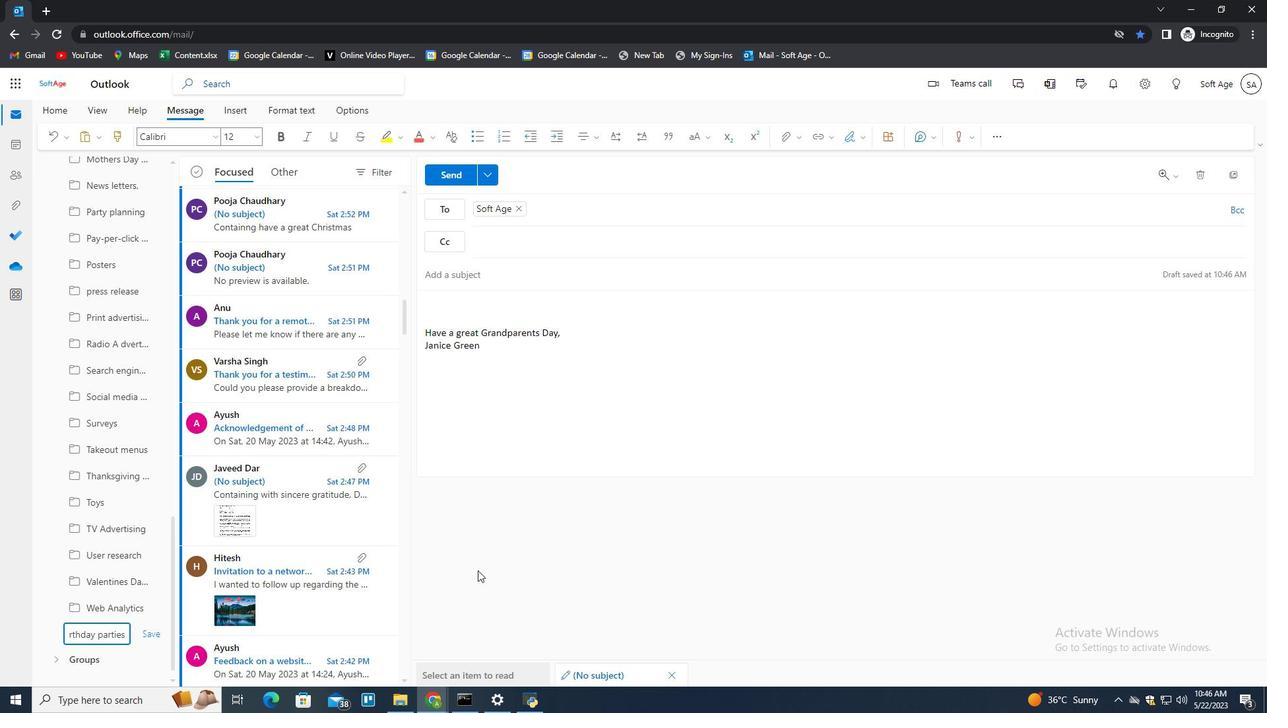 
Action: Mouse pressed left at (481, 567)
Screenshot: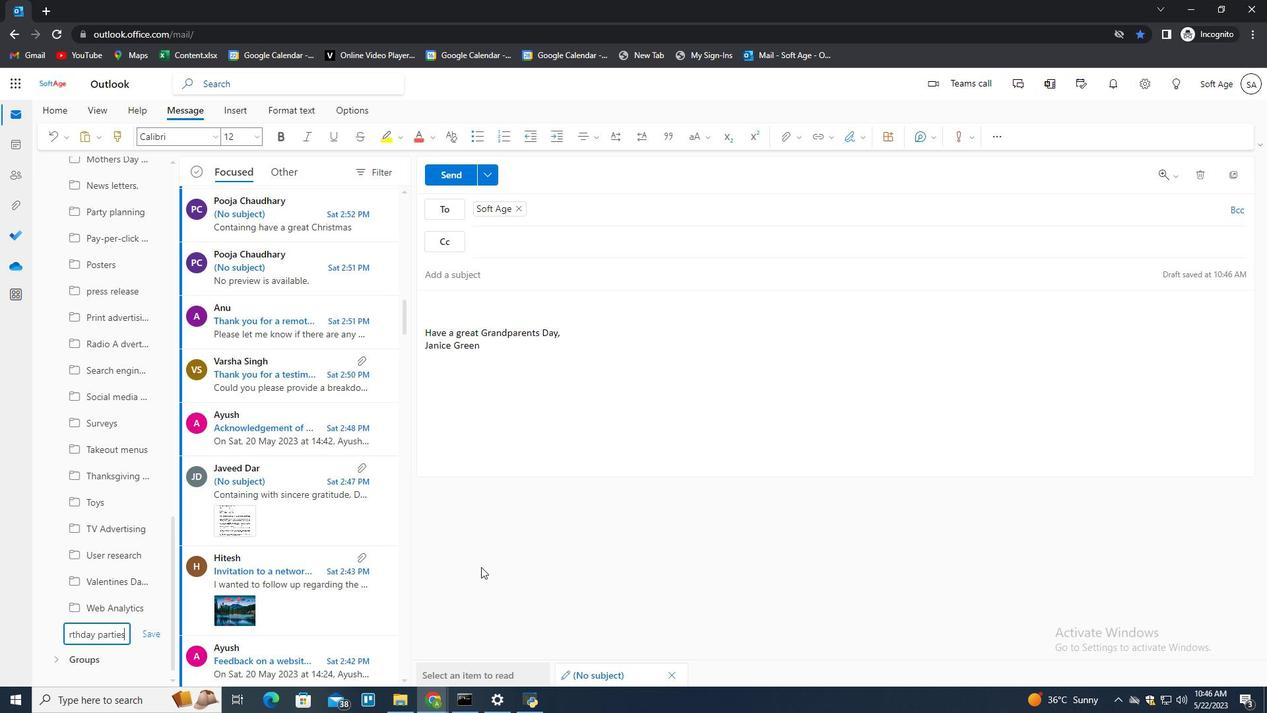 
